 Task: Use Galleria Short Effect in this video Movie B.mp4
Action: Mouse moved to (315, 40)
Screenshot: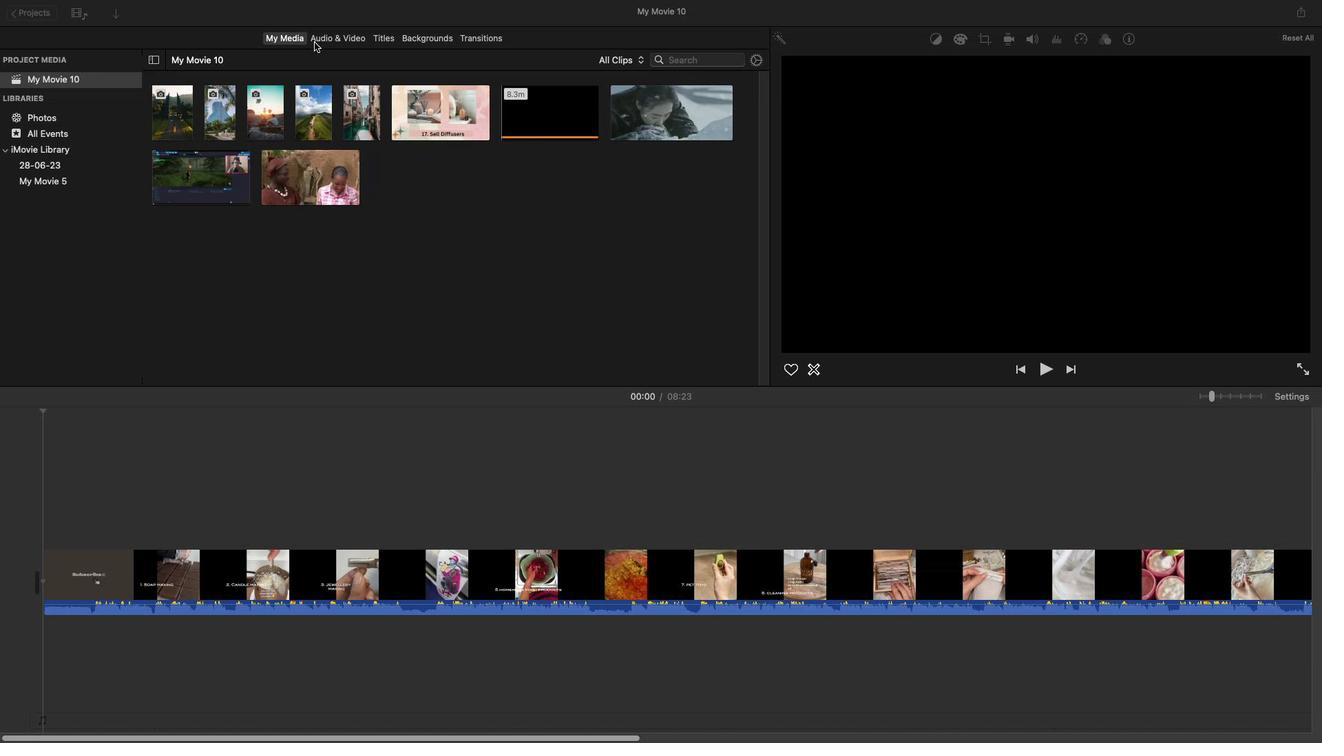 
Action: Mouse pressed left at (315, 40)
Screenshot: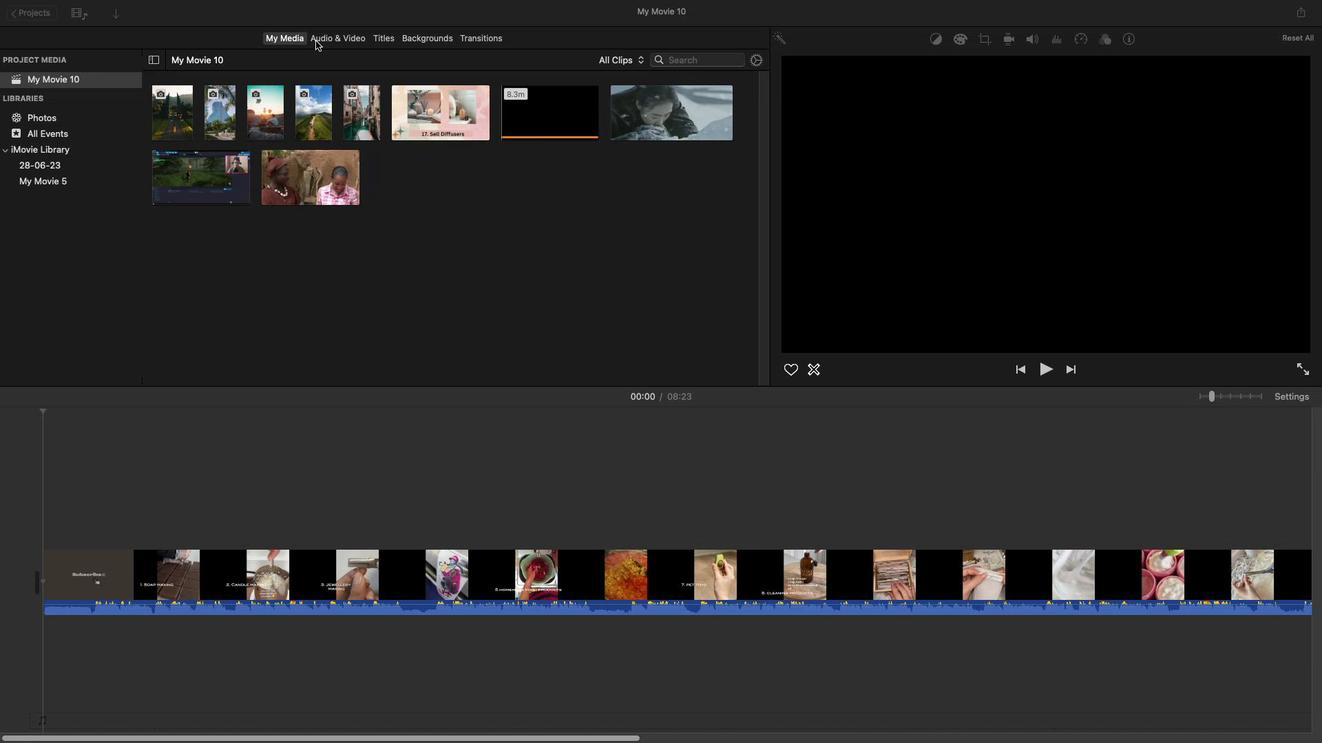 
Action: Mouse moved to (239, 364)
Screenshot: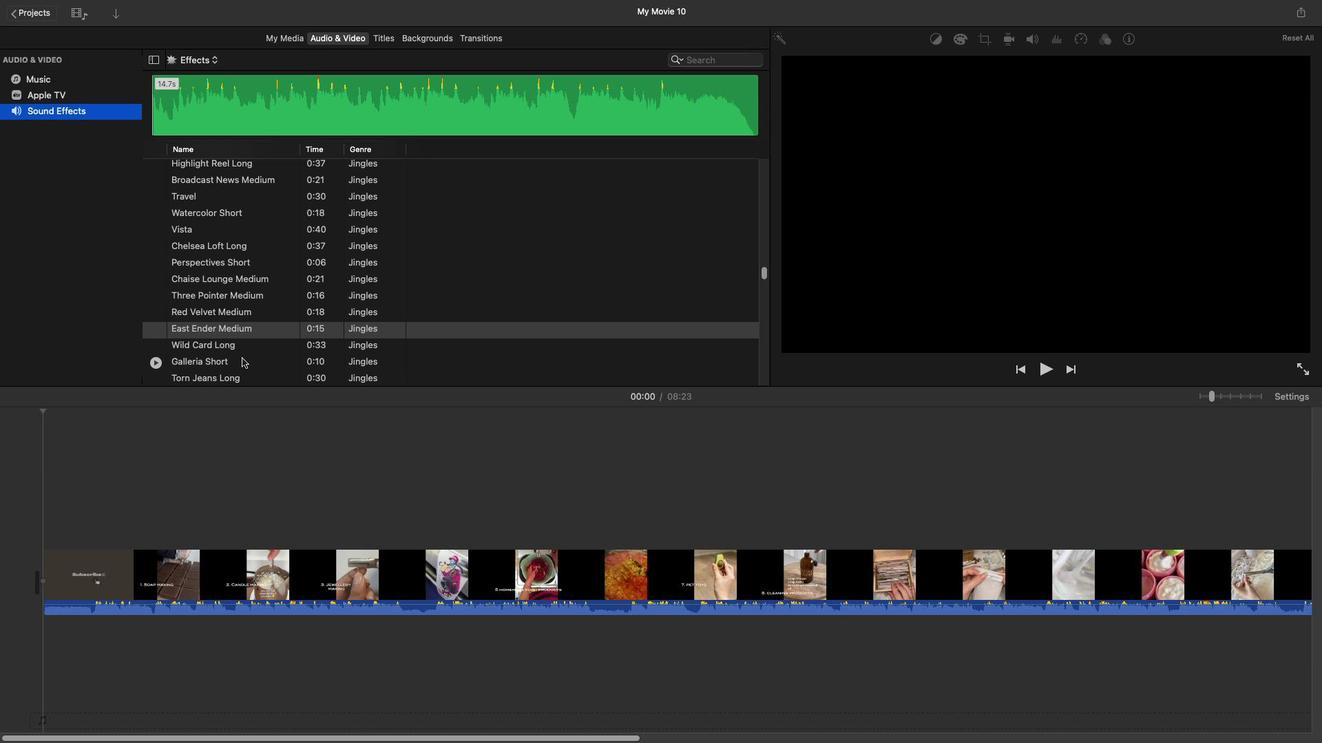 
Action: Mouse pressed left at (239, 364)
Screenshot: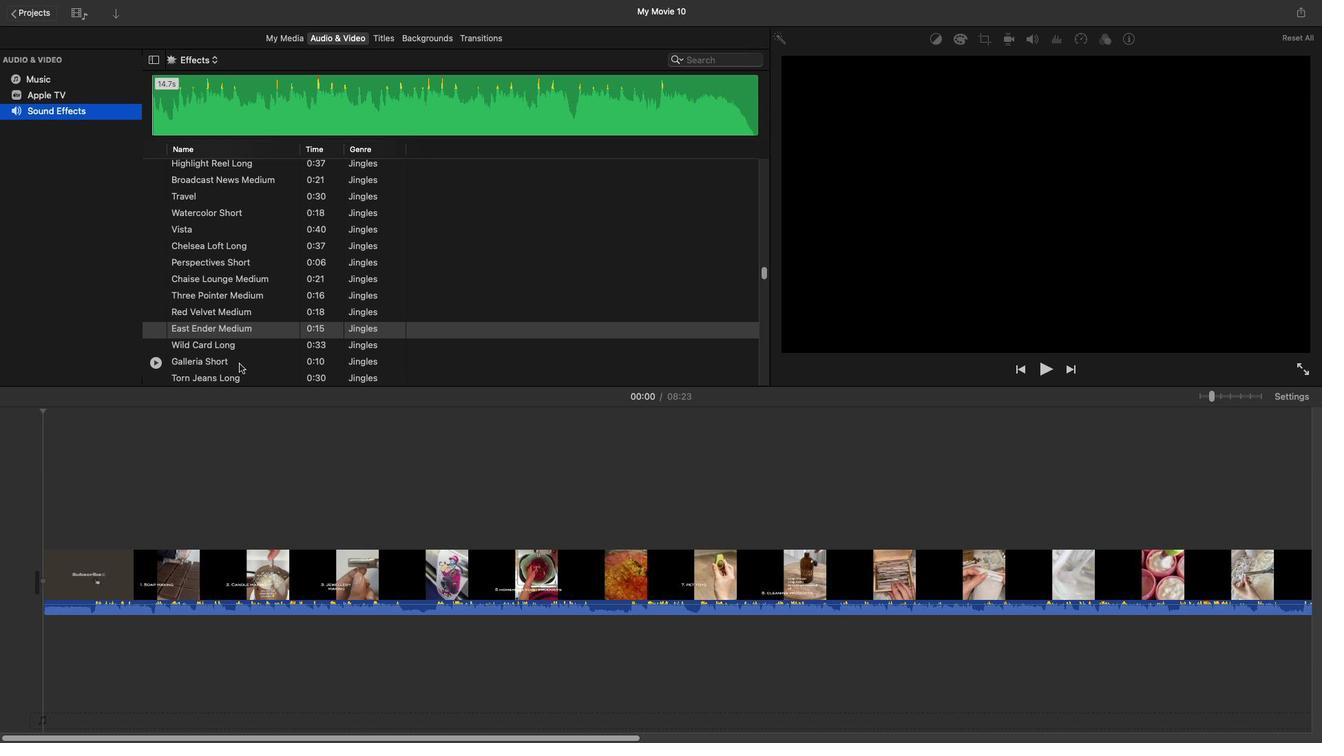 
Action: Mouse pressed left at (239, 364)
Screenshot: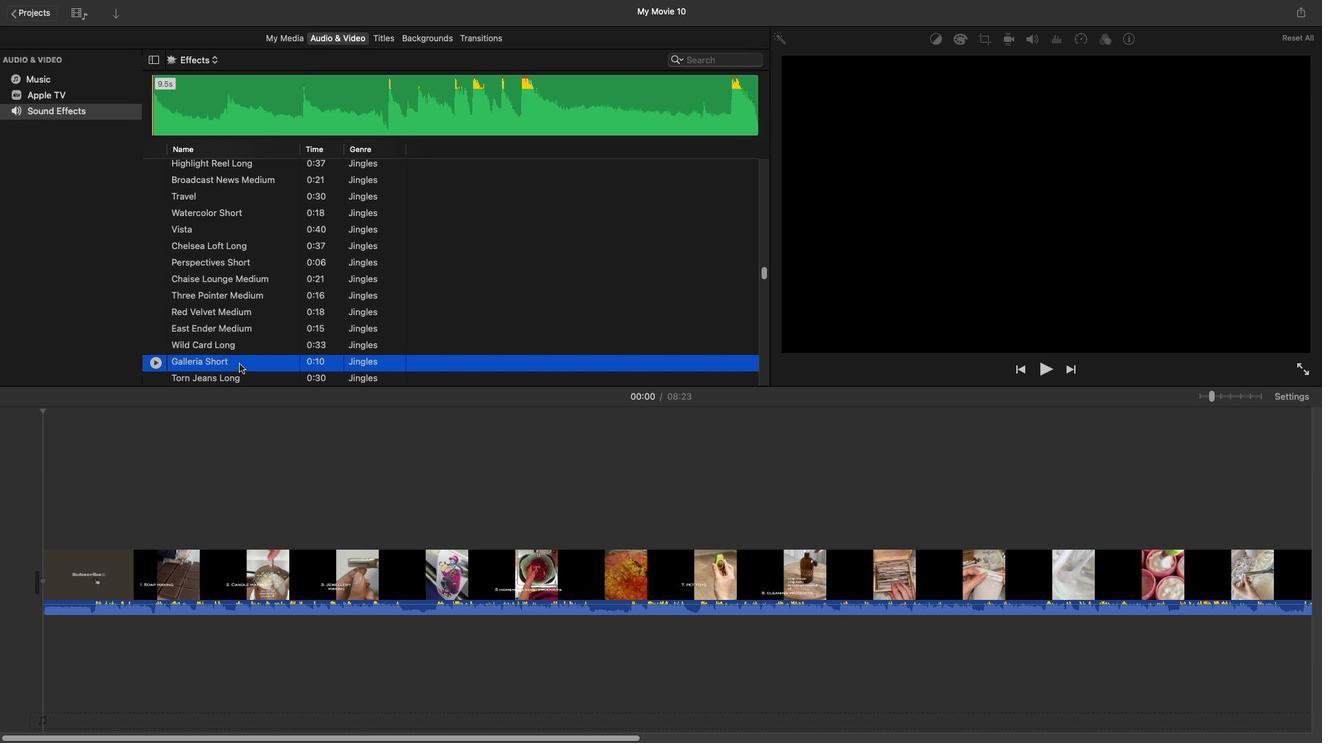 
Action: Mouse moved to (40, 645)
Screenshot: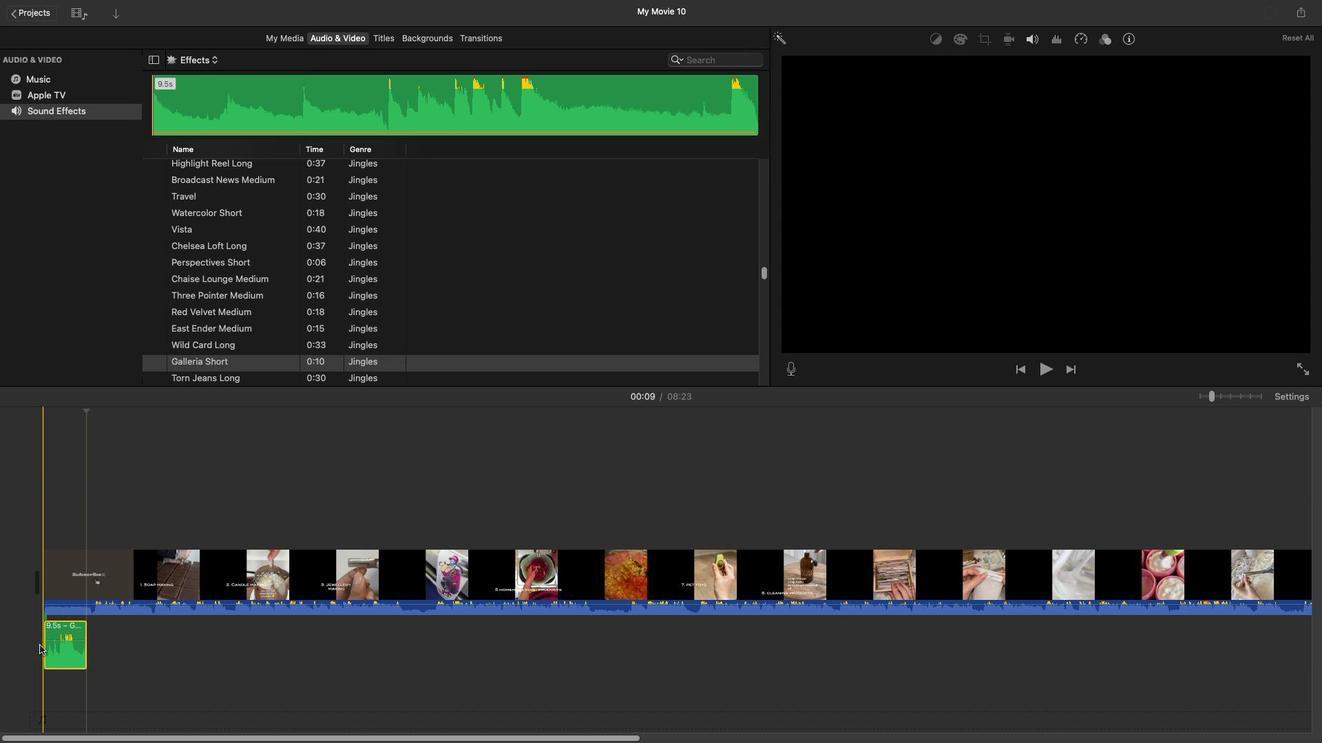 
